 Task: Find the best route from New Orleans, Louisiana, to Baton Rouge, Louisiana.
Action: Mouse moved to (203, 86)
Screenshot: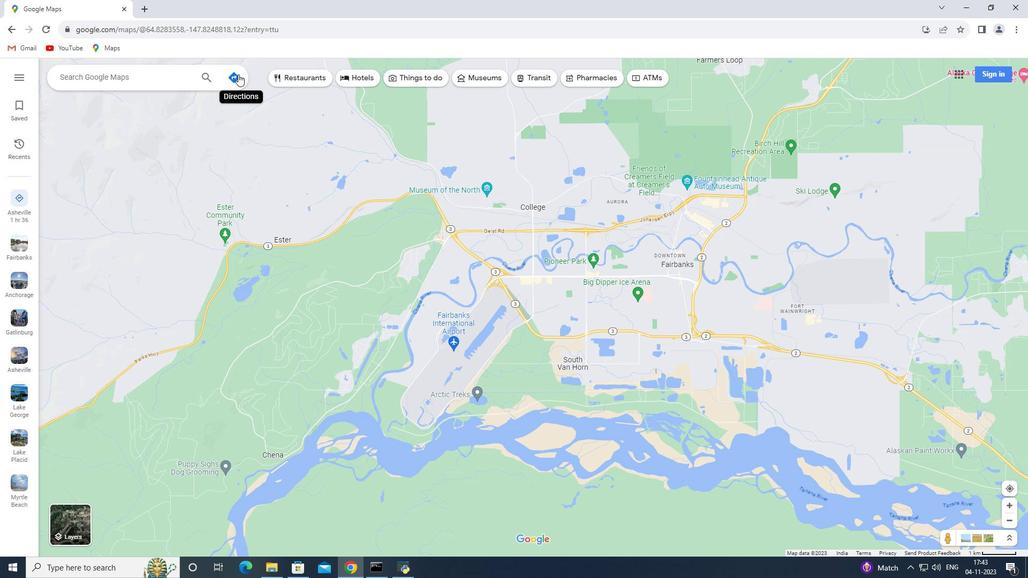 
Action: Mouse pressed left at (203, 86)
Screenshot: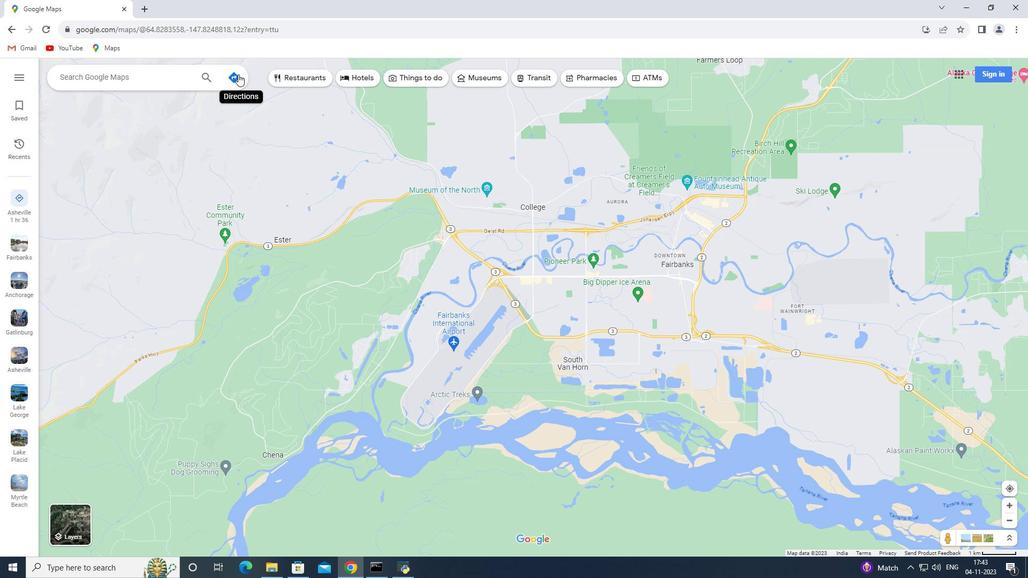 
Action: Mouse moved to (85, 81)
Screenshot: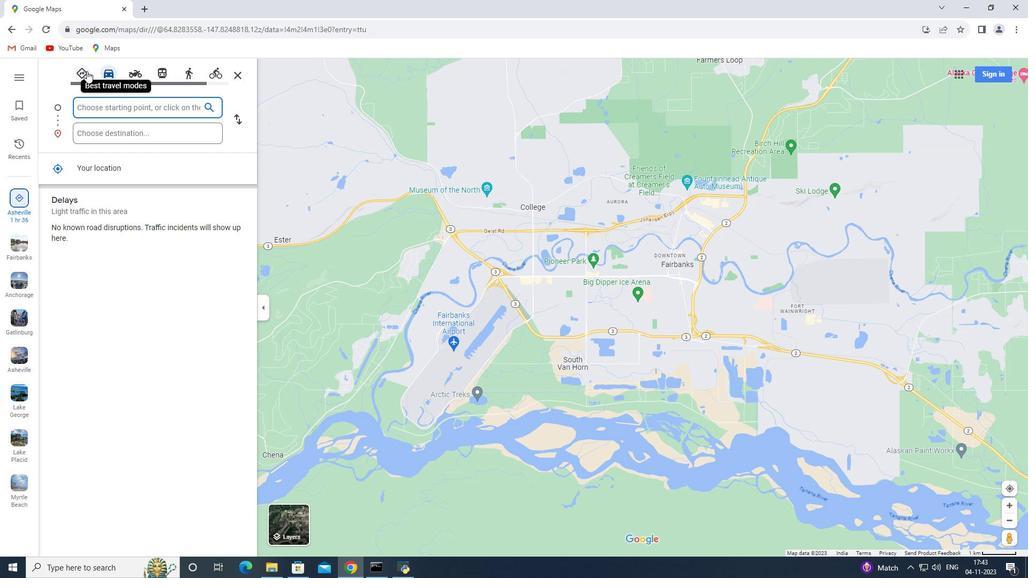 
Action: Mouse pressed left at (85, 81)
Screenshot: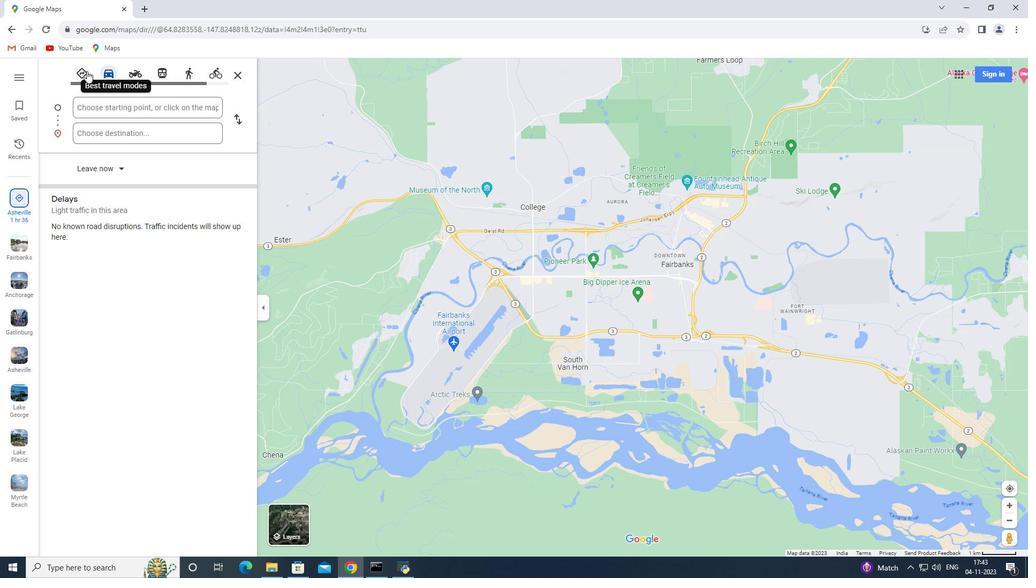 
Action: Mouse moved to (86, 124)
Screenshot: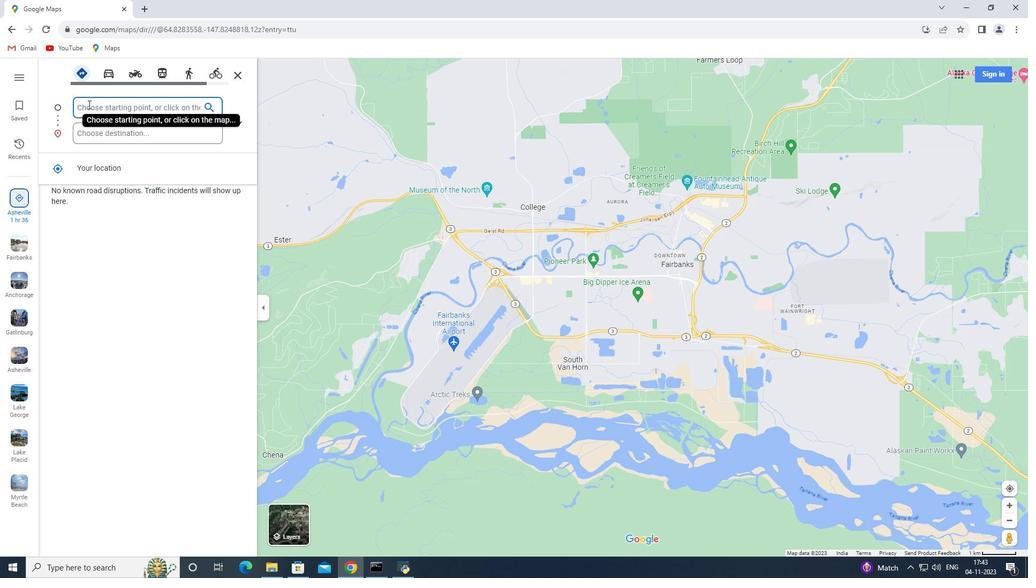 
Action: Key pressed <Key.shift><Key.shift><Key.shift><Key.shift><Key.shift><Key.shift><Key.shift><Key.shift><Key.shift><Key.shift><Key.shift><Key.shift><Key.shift><Key.shift><Key.shift><Key.shift><Key.shift>New<Key.space><Key.shift>Orleans,<Key.space><Key.shift>Louisiana
Screenshot: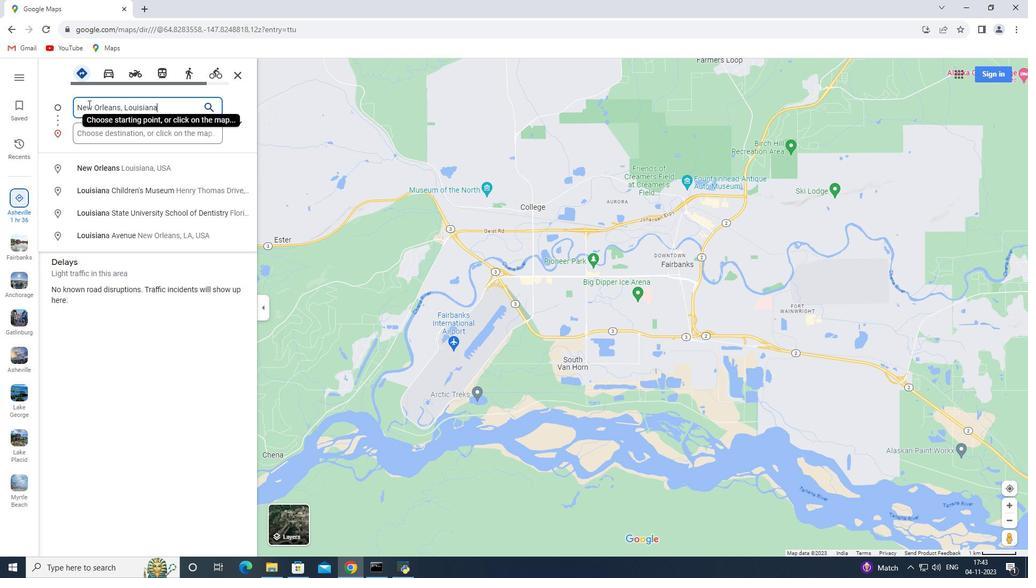 
Action: Mouse moved to (89, 156)
Screenshot: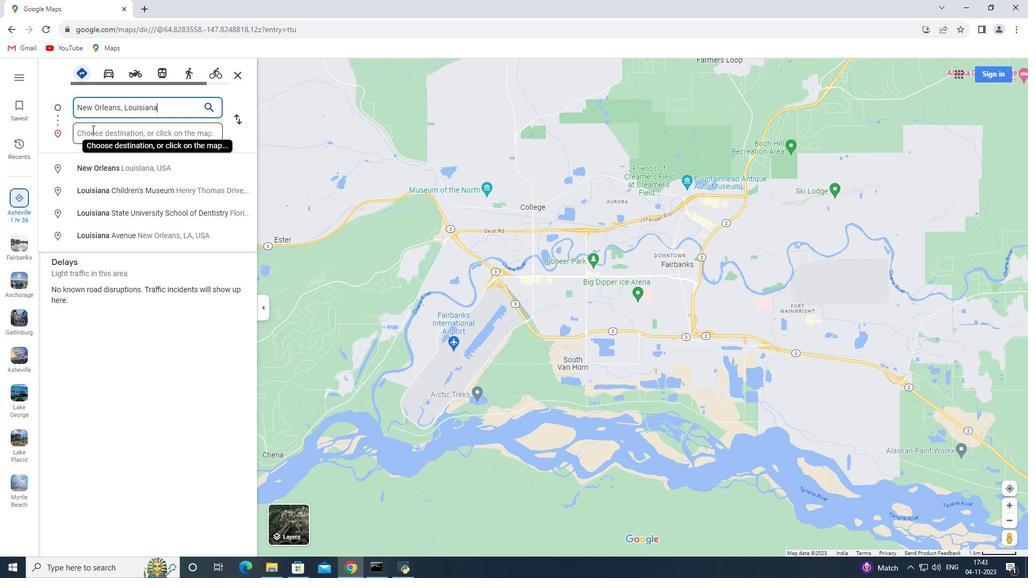 
Action: Mouse pressed left at (89, 156)
Screenshot: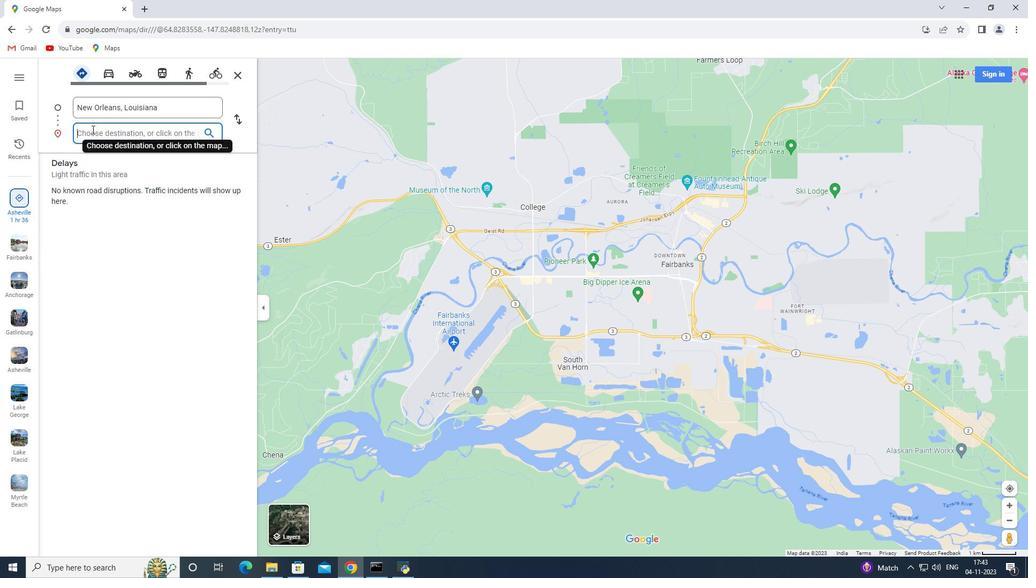 
Action: Key pressed <Key.shift>Baton<Key.space><Key.shift>Rouge,<Key.space><Key.shift>louisiana<Key.enter>
Screenshot: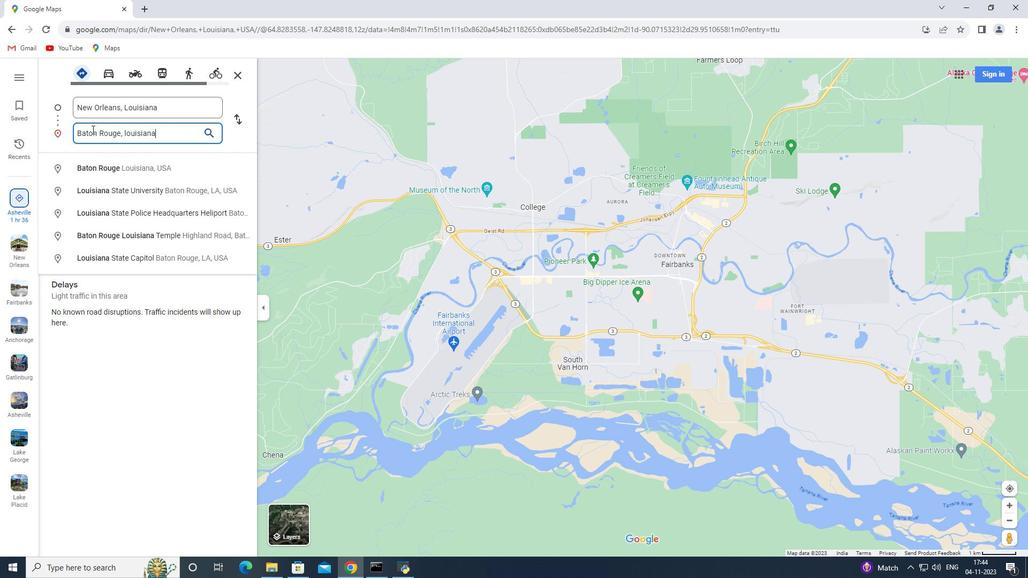 
